 Task: Add Sprouts Acidophilus Probiotic to the cart.
Action: Mouse moved to (47, 288)
Screenshot: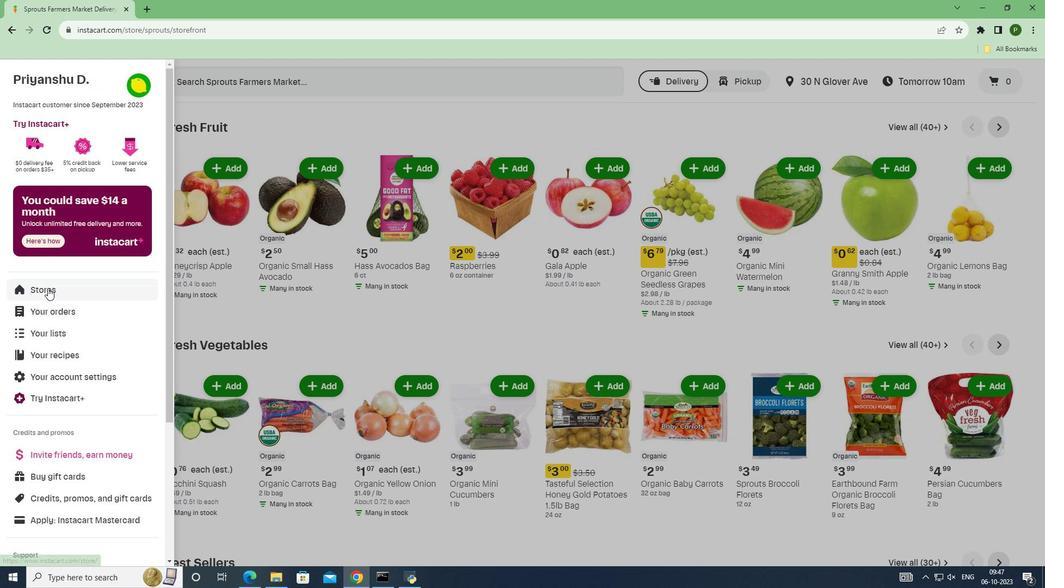 
Action: Mouse pressed left at (47, 288)
Screenshot: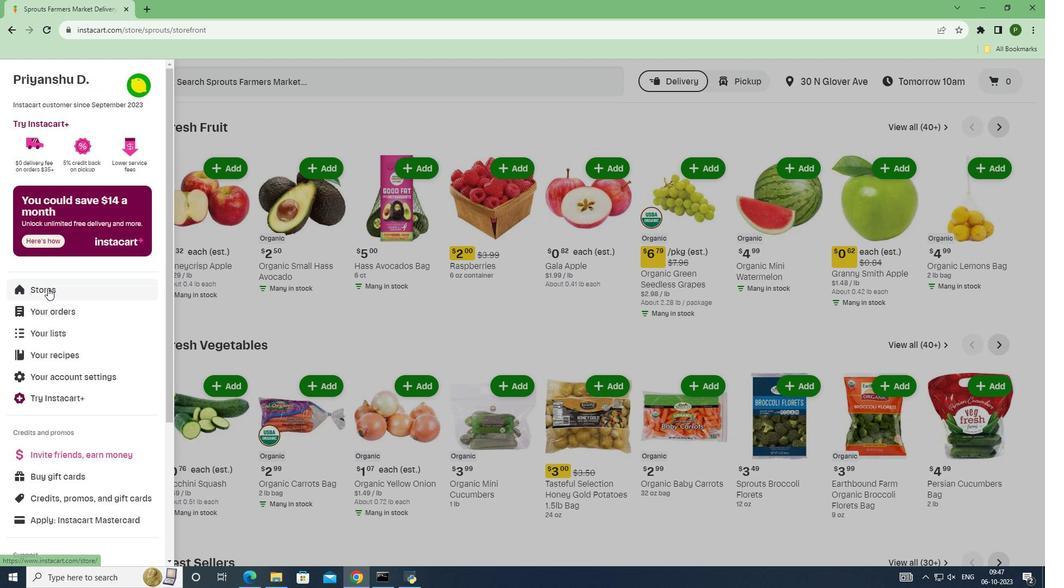 
Action: Mouse moved to (239, 129)
Screenshot: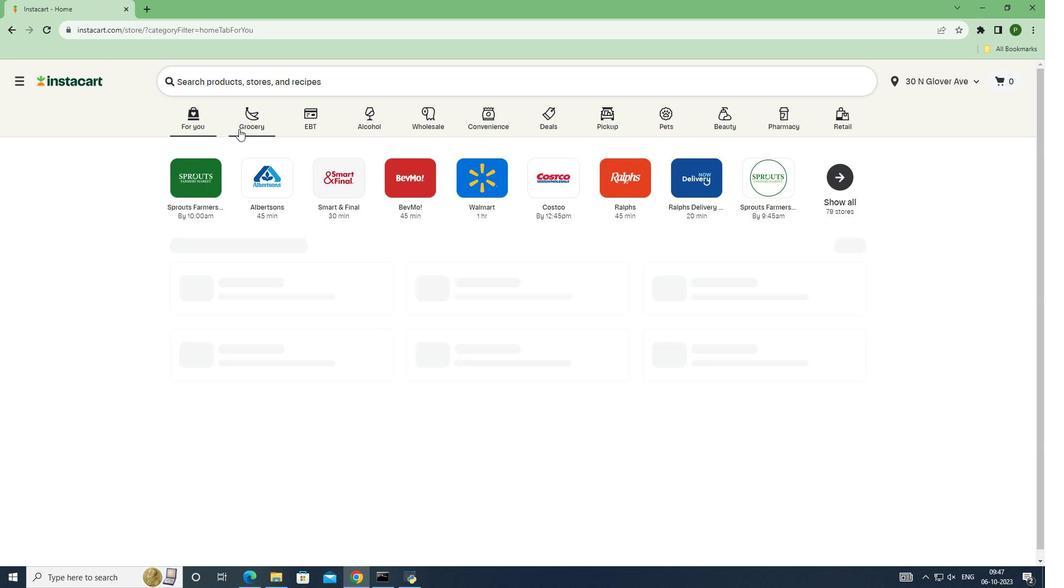 
Action: Mouse pressed left at (239, 129)
Screenshot: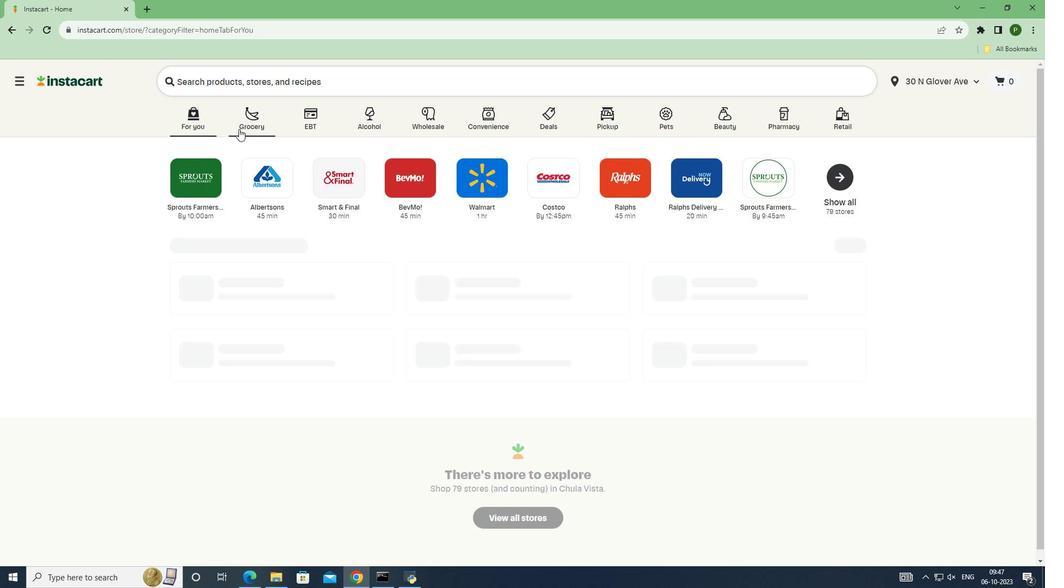 
Action: Mouse moved to (652, 244)
Screenshot: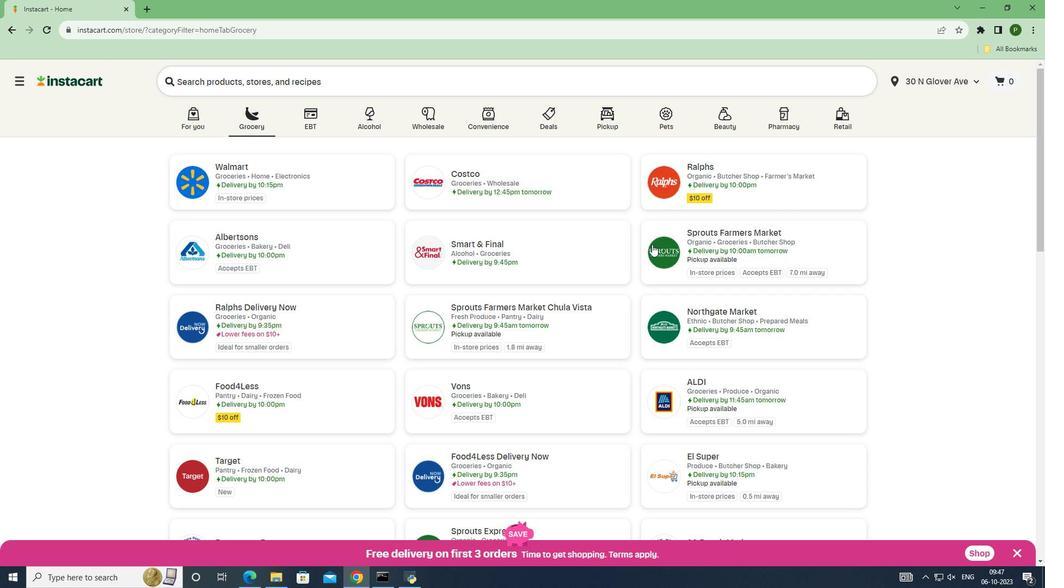 
Action: Mouse pressed left at (652, 244)
Screenshot: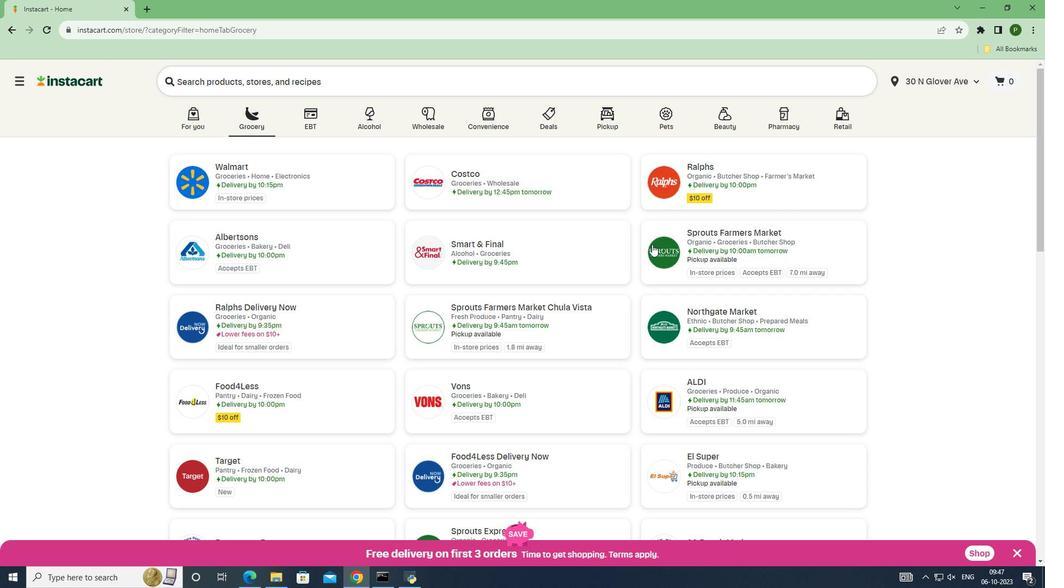 
Action: Mouse moved to (84, 311)
Screenshot: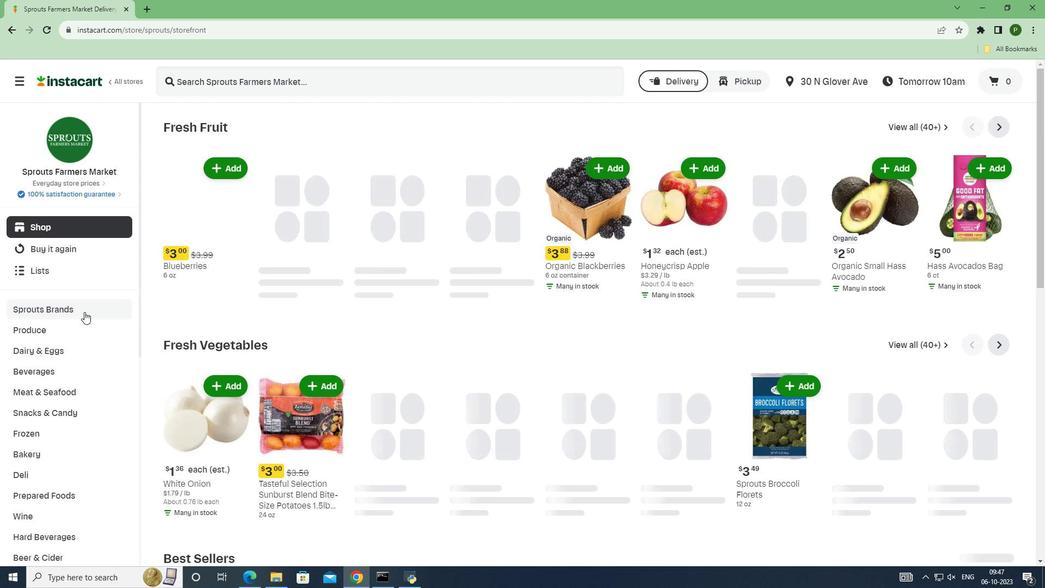 
Action: Mouse pressed left at (84, 311)
Screenshot: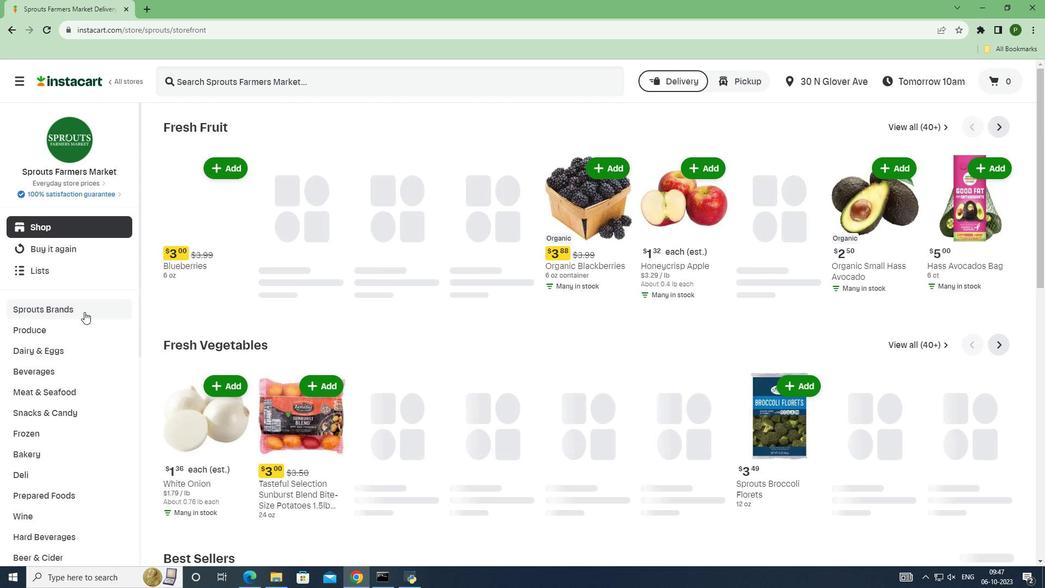 
Action: Mouse moved to (59, 452)
Screenshot: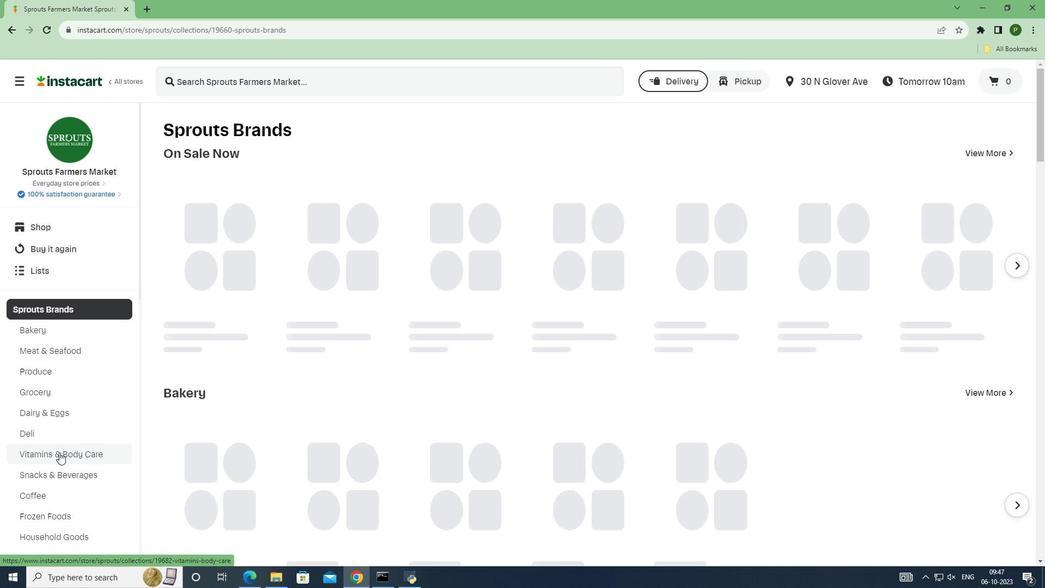 
Action: Mouse pressed left at (59, 452)
Screenshot: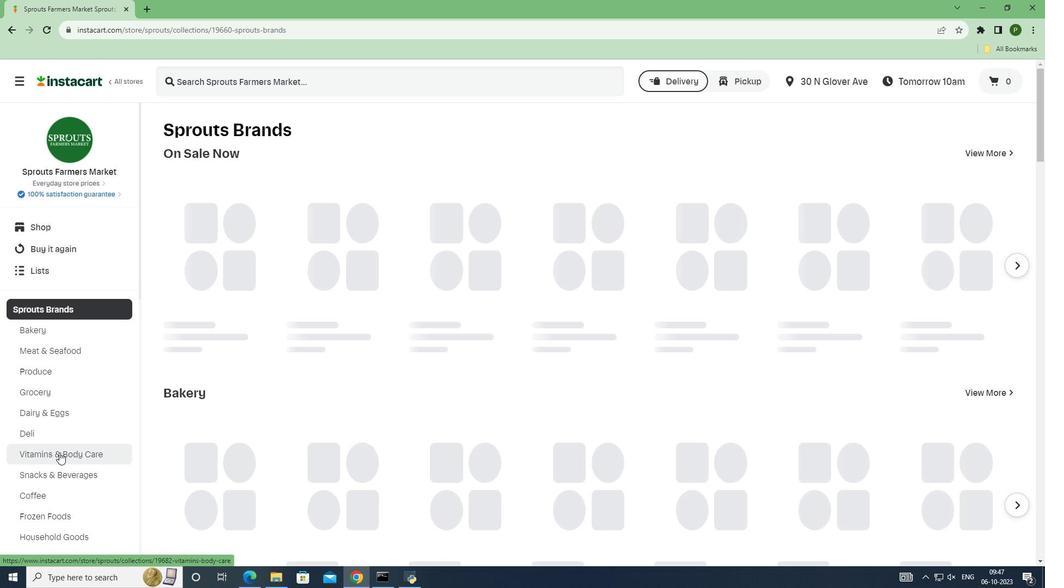 
Action: Mouse moved to (205, 84)
Screenshot: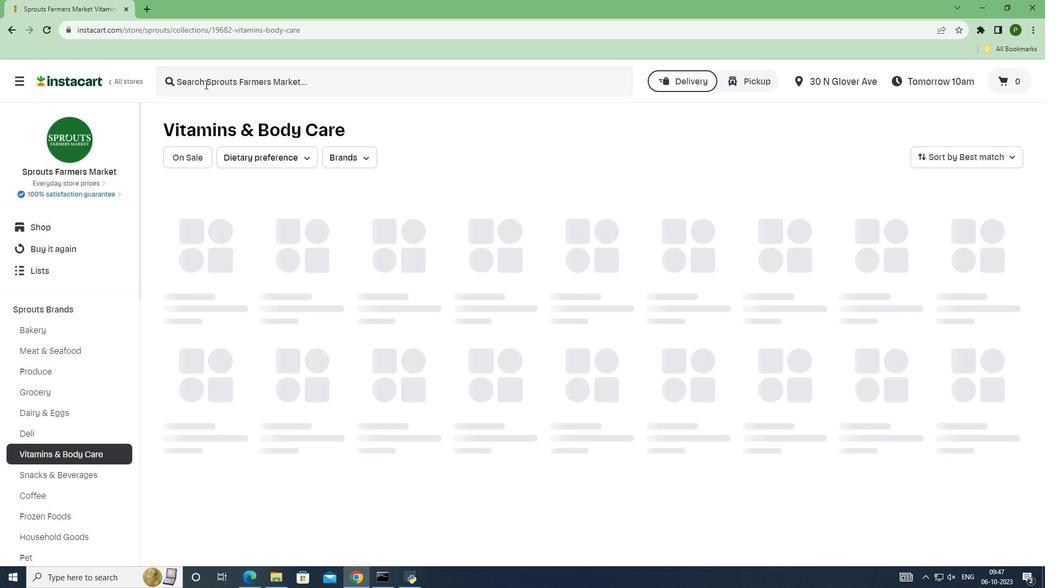 
Action: Mouse pressed left at (205, 84)
Screenshot: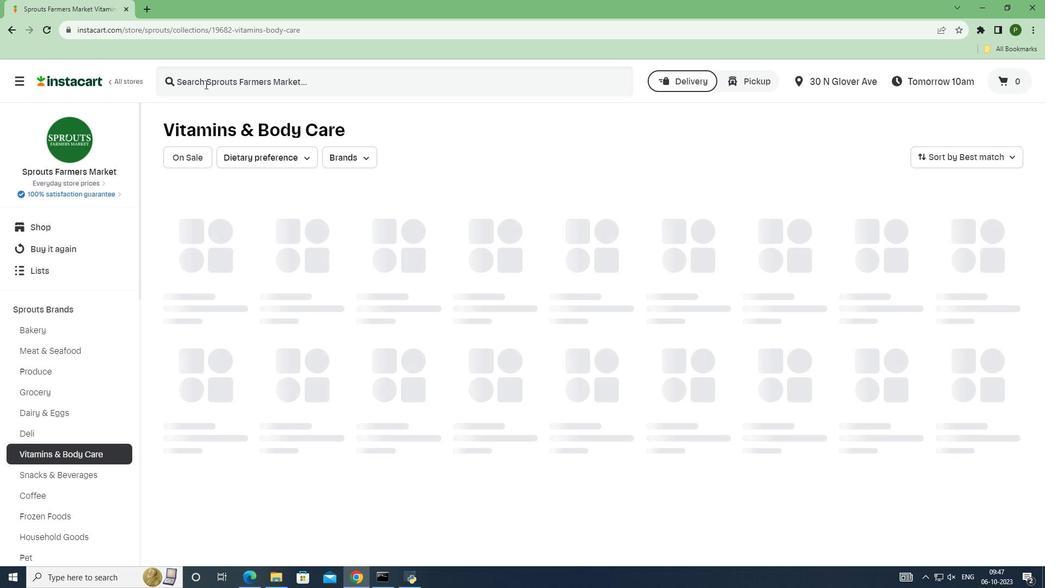 
Action: Key pressed <Key.caps_lock>S<Key.caps_lock>prouts<Key.space>acidophilus<Key.space>probiotic<Key.enter>
Screenshot: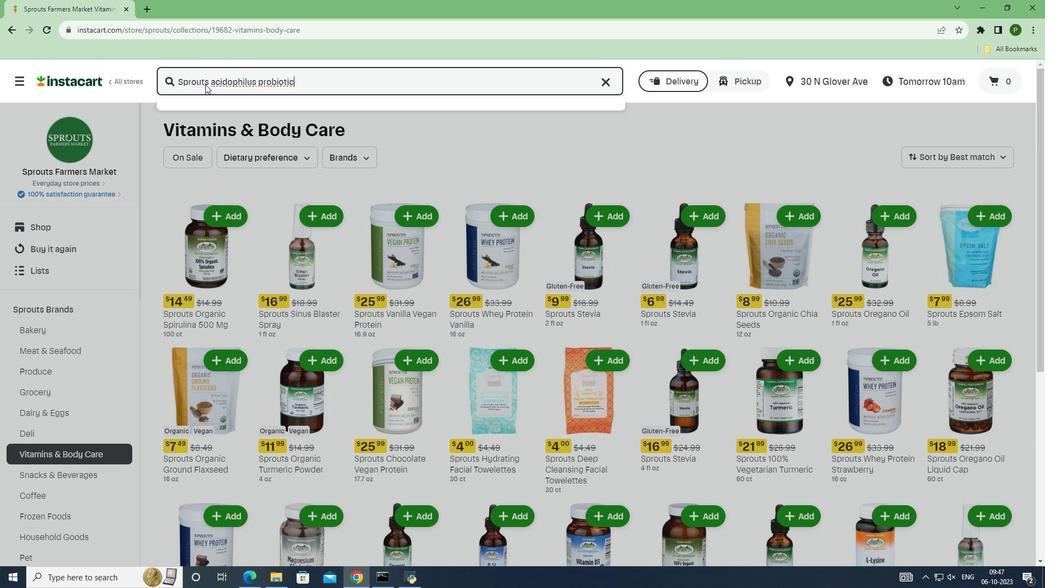 
Action: Mouse moved to (792, 191)
Screenshot: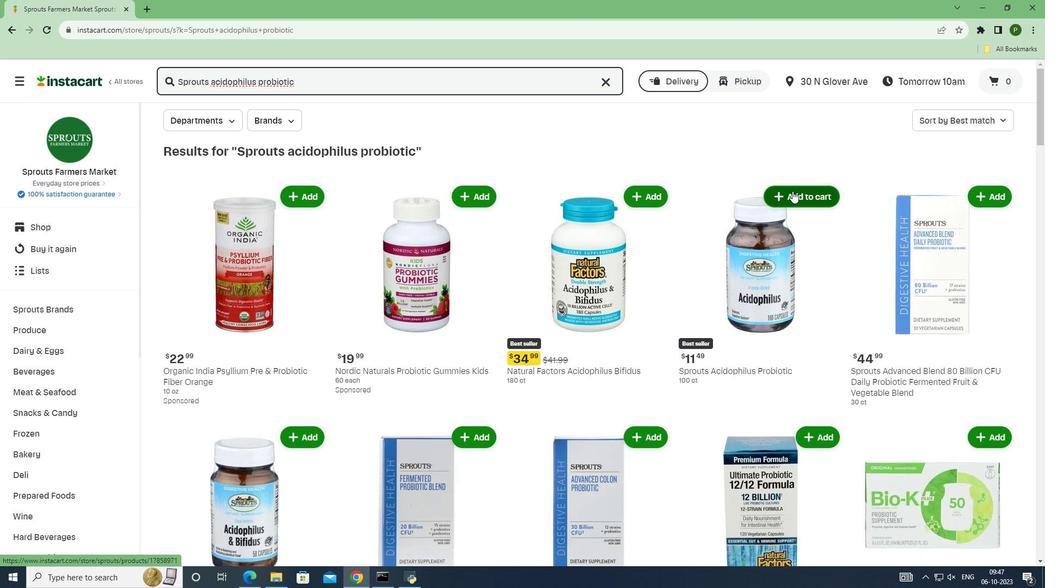 
Action: Mouse pressed left at (792, 191)
Screenshot: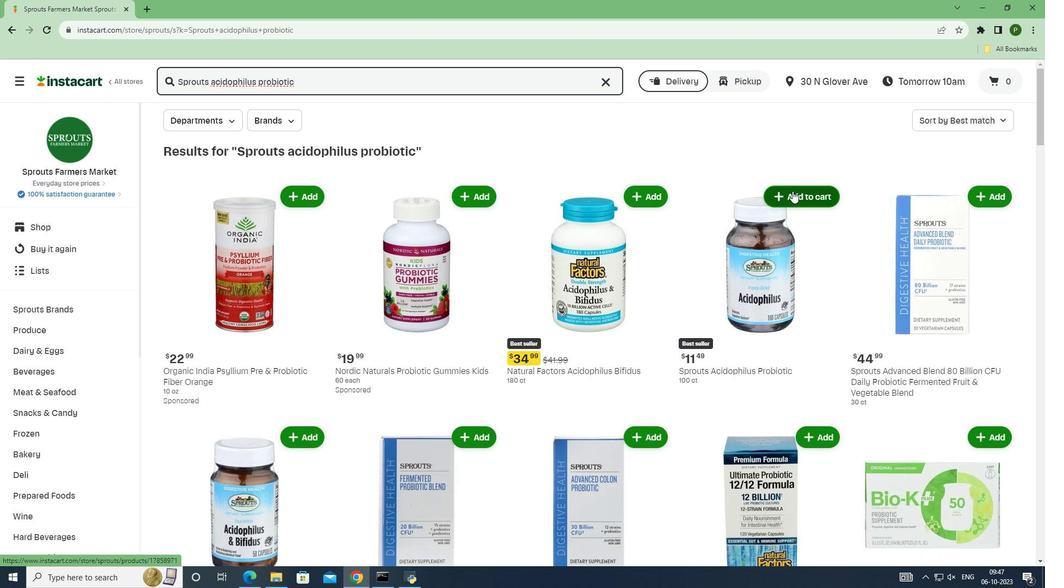 
